 Task: Reply All to email with the signature Faith Turner with the subject 'Request for a testimonial' from softage.1@softage.net with the message 'Can you confirm if the team has the required resources to meet the project deadline?'
Action: Mouse moved to (1161, 268)
Screenshot: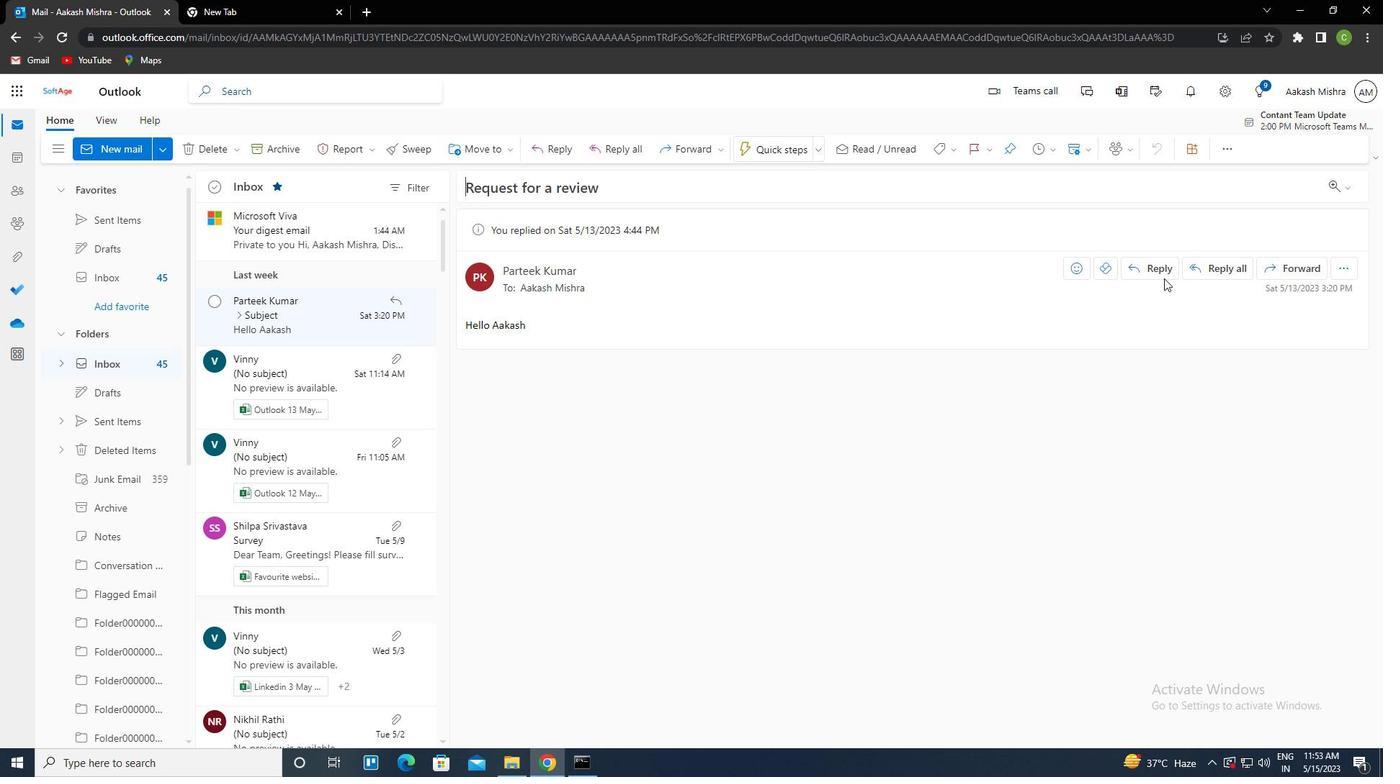 
Action: Mouse pressed left at (1161, 268)
Screenshot: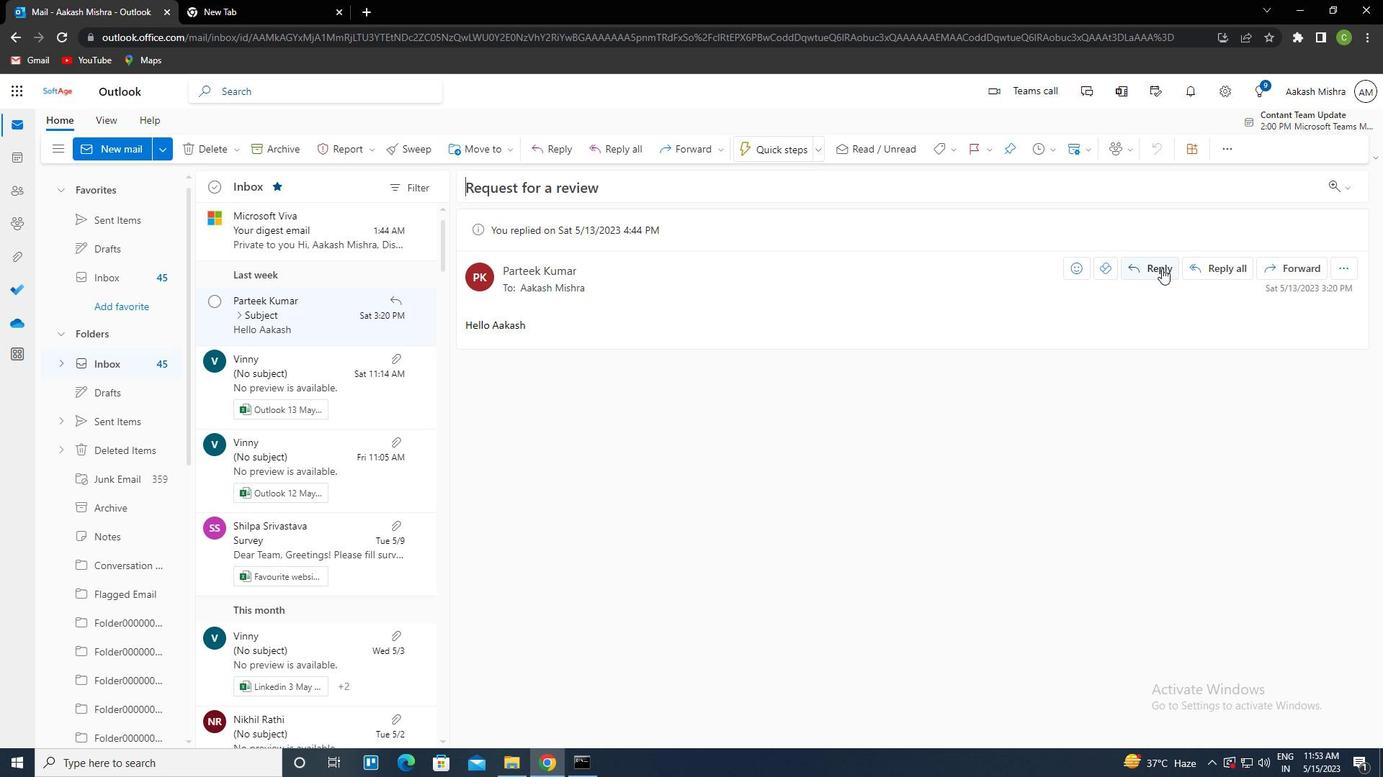 
Action: Mouse moved to (934, 155)
Screenshot: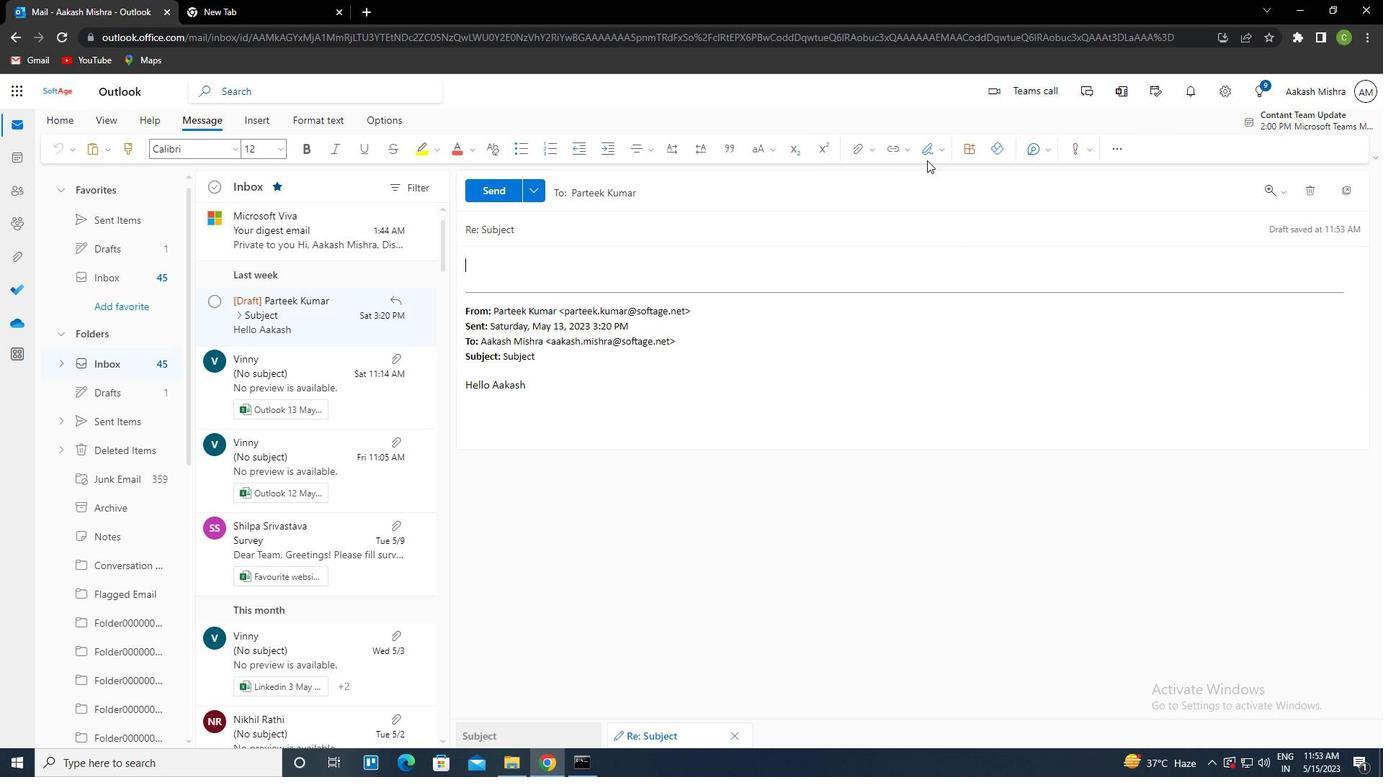 
Action: Mouse pressed left at (934, 155)
Screenshot: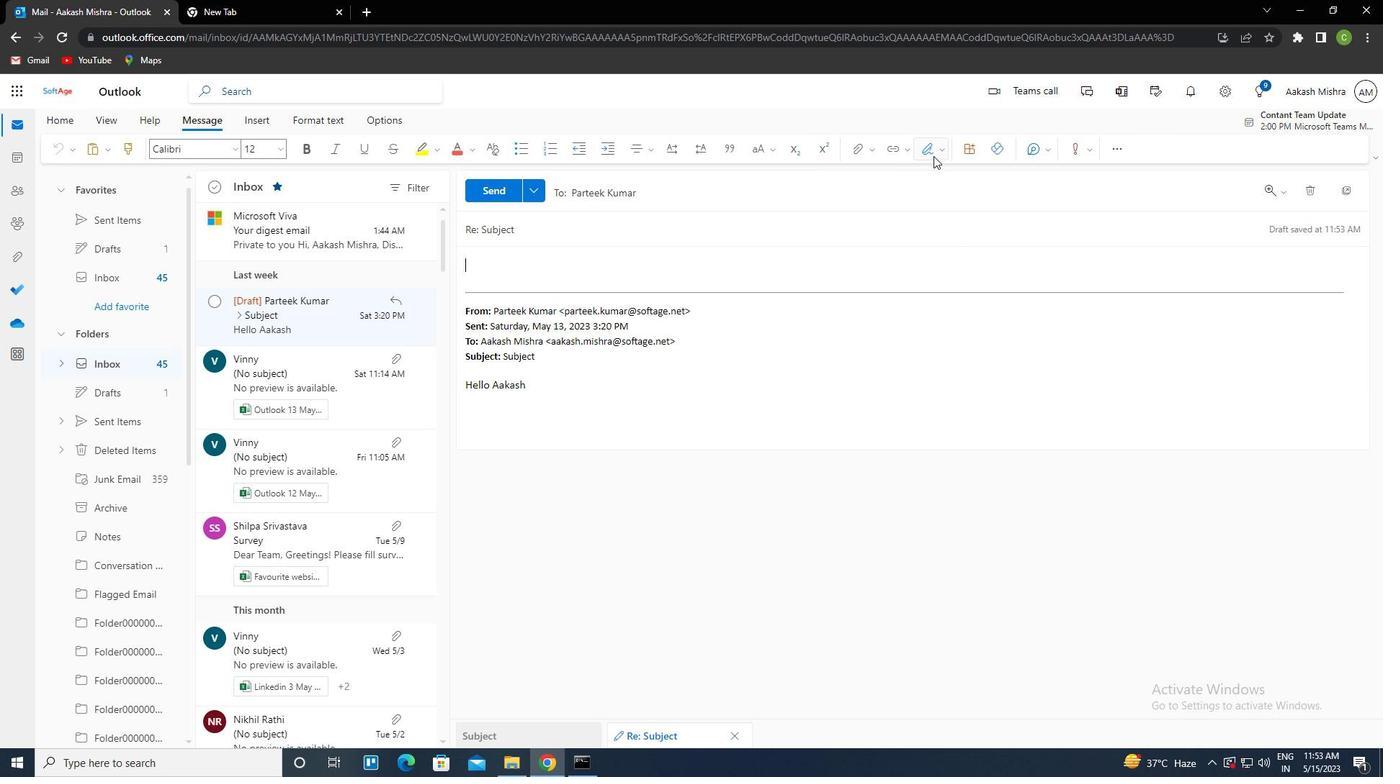 
Action: Mouse moved to (917, 209)
Screenshot: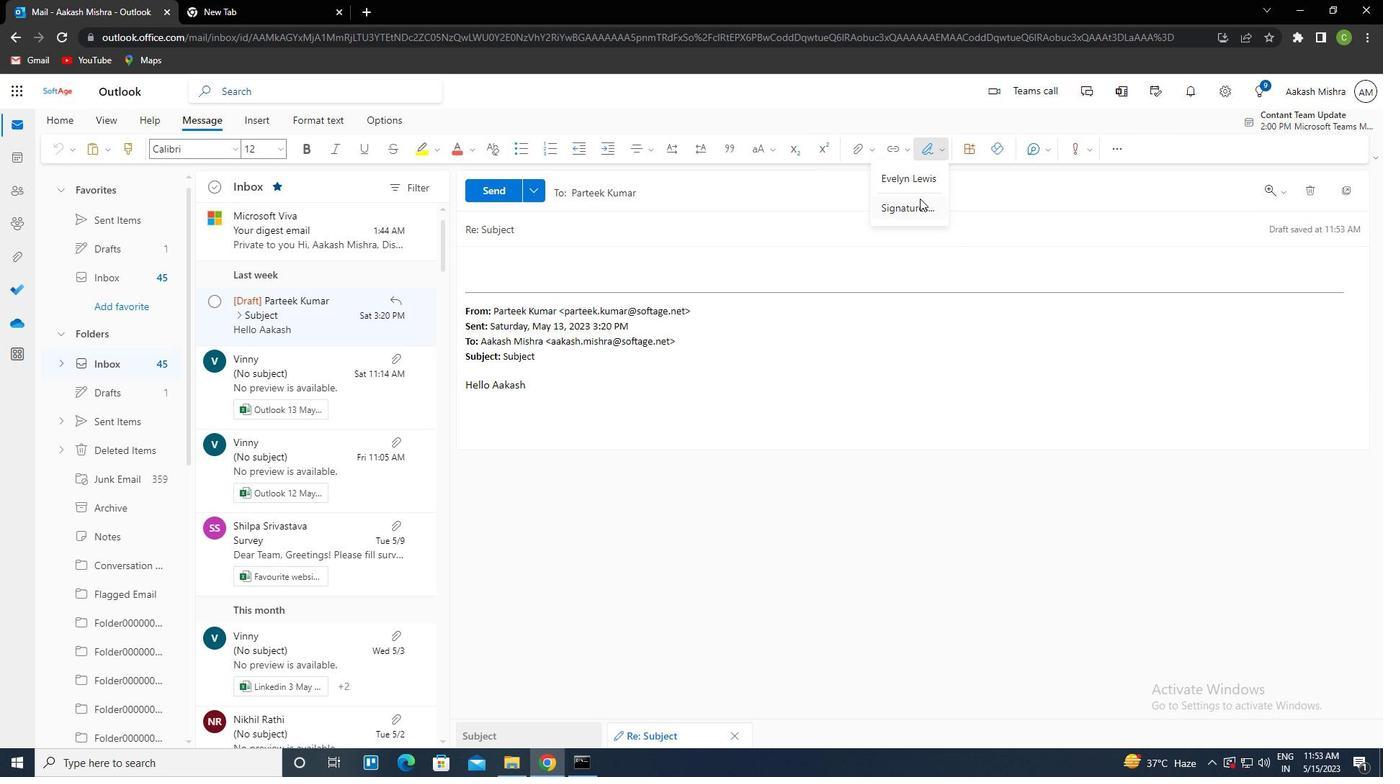 
Action: Mouse pressed left at (917, 209)
Screenshot: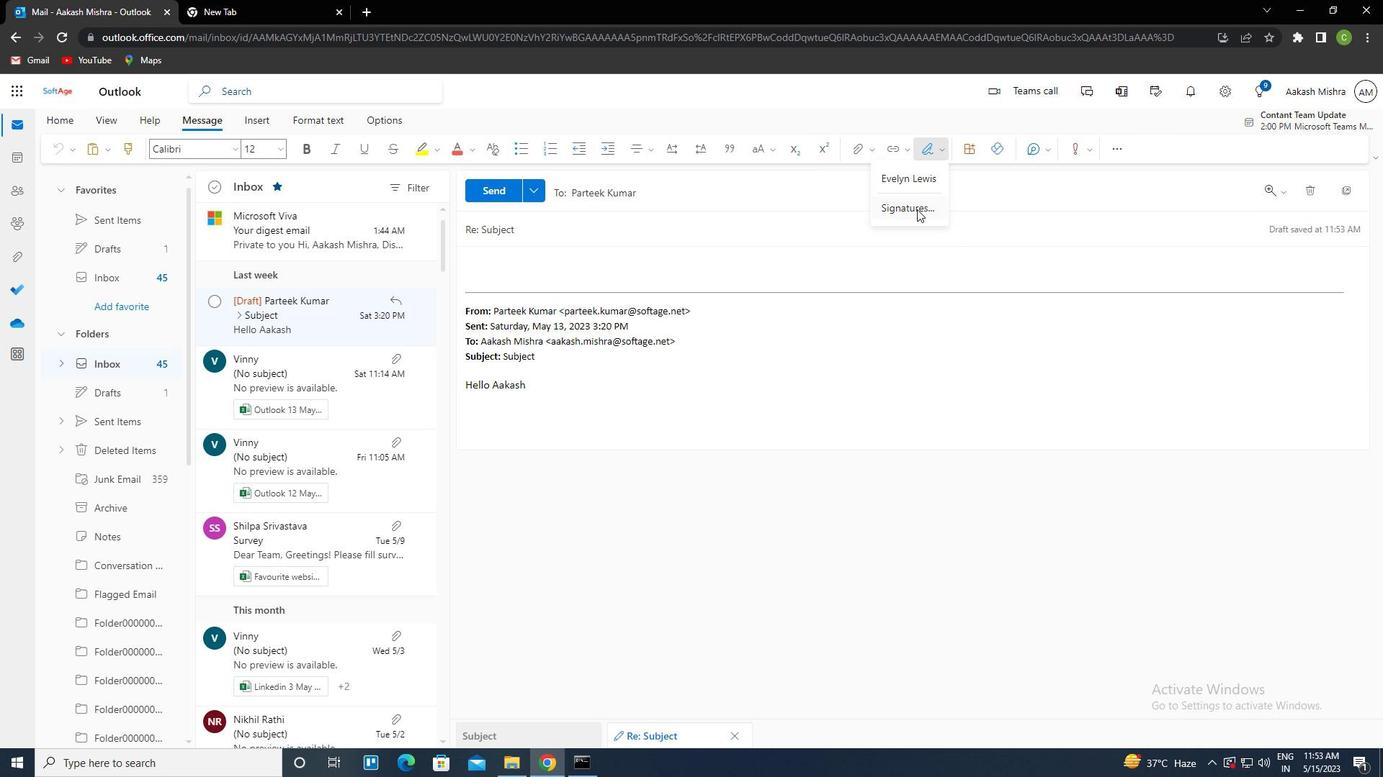 
Action: Mouse moved to (989, 269)
Screenshot: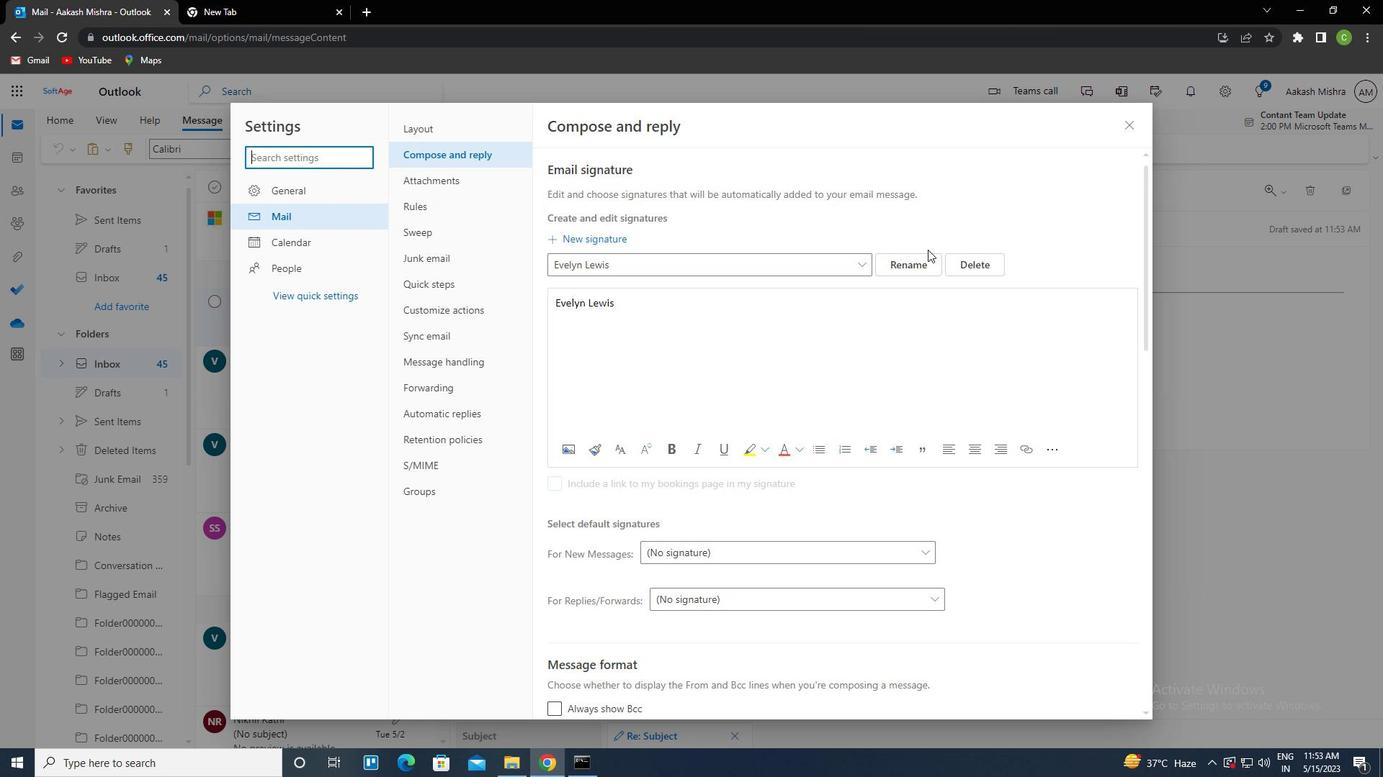 
Action: Mouse pressed left at (989, 269)
Screenshot: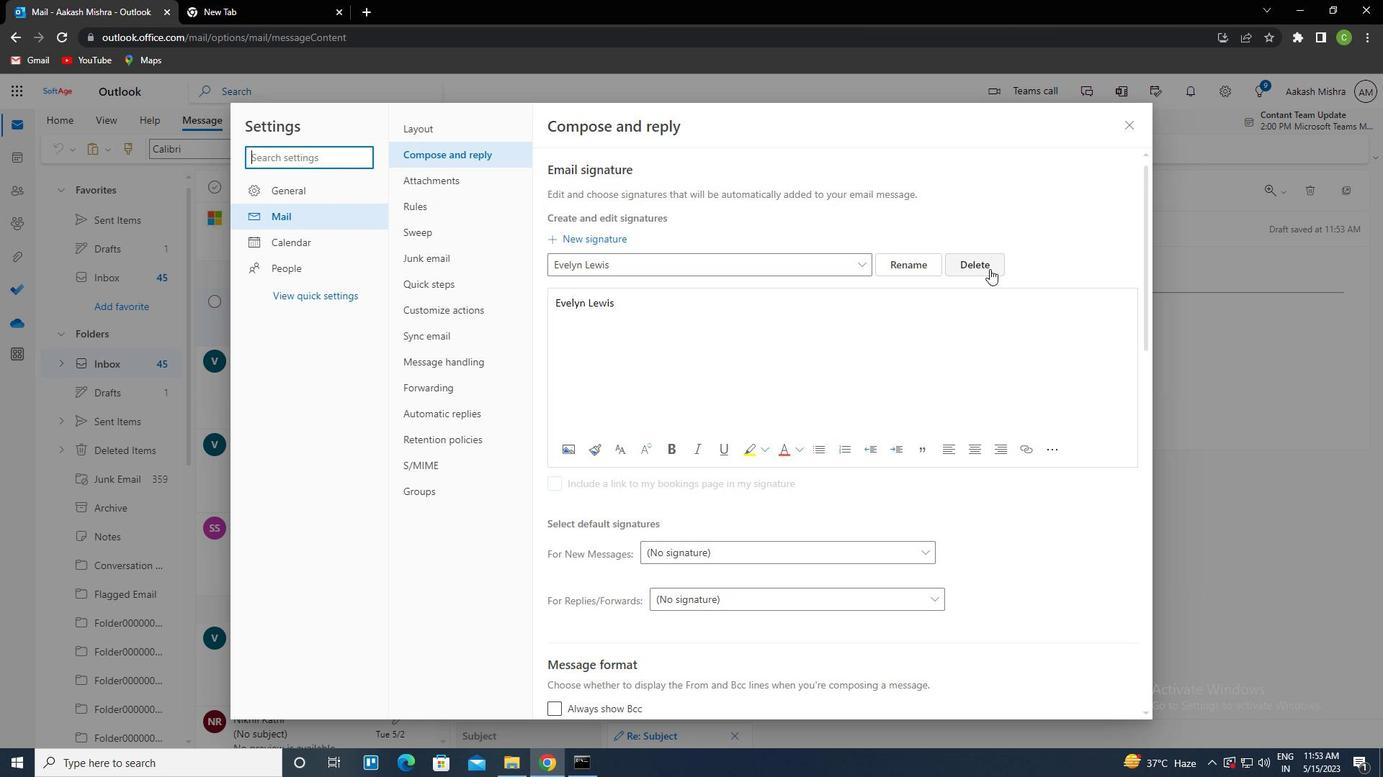 
Action: Mouse moved to (898, 274)
Screenshot: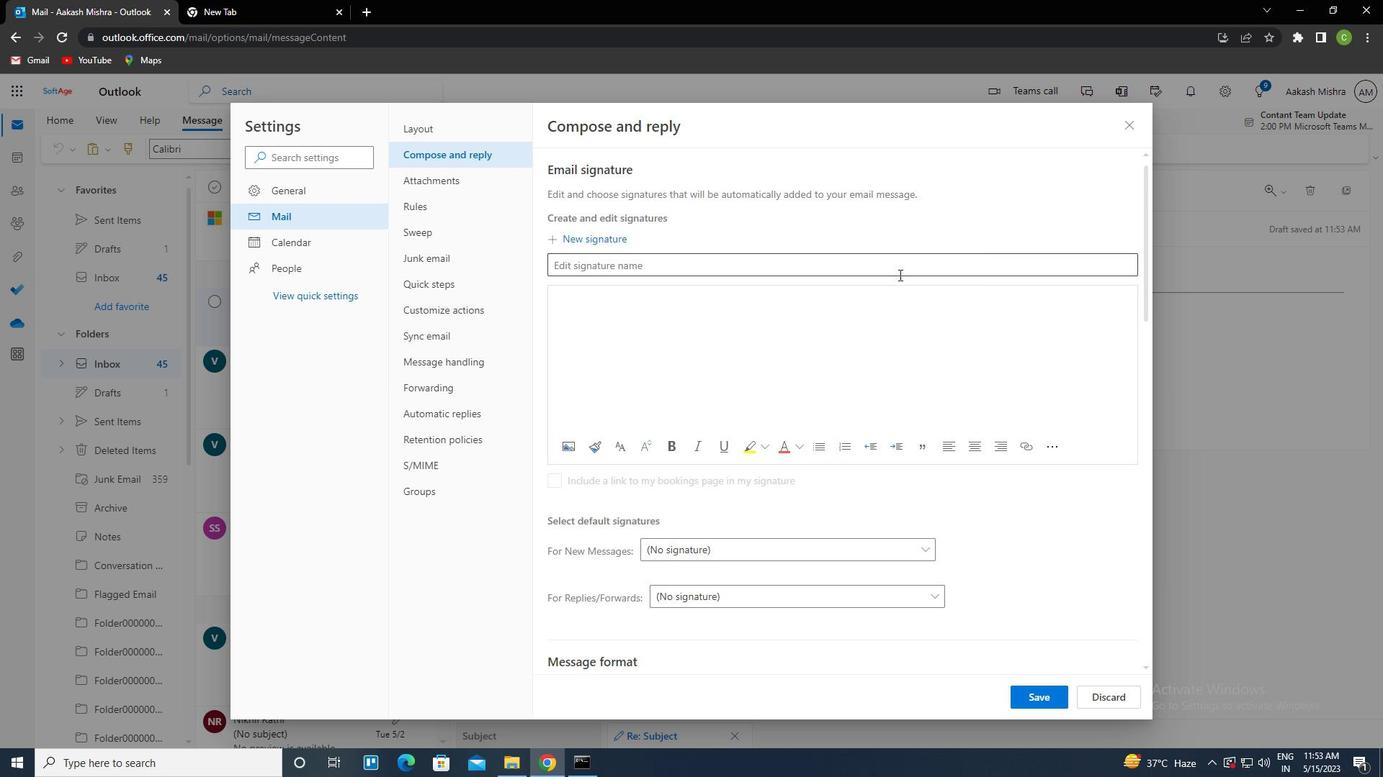 
Action: Mouse pressed left at (898, 274)
Screenshot: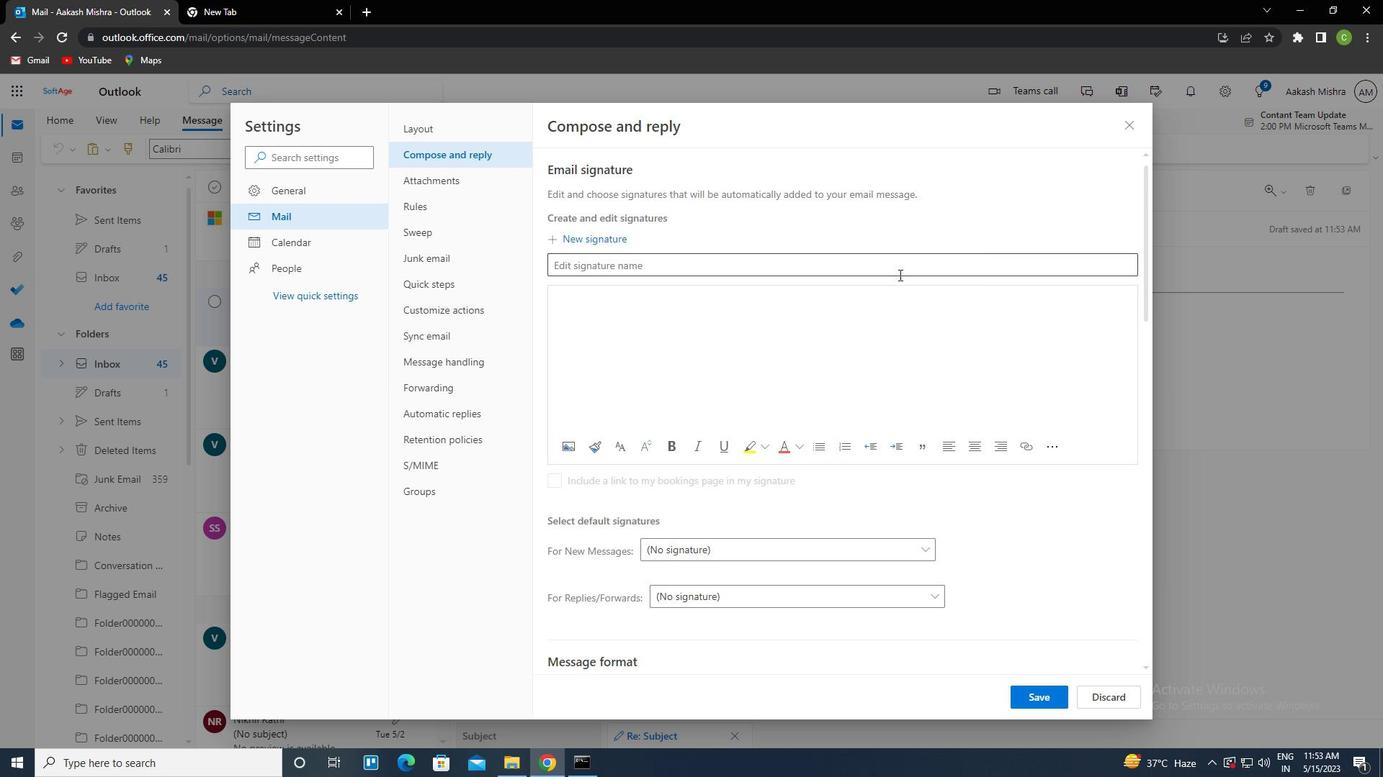 
Action: Key pressed <Key.caps_lock>f<Key.caps_lock>aith<Key.space><Key.caps_lock>t<Key.caps_lock>urner<Key.tab><Key.caps_lock>f<Key.caps_lock>aith<Key.space><Key.caps_lock>t<Key.caps_lock>urner
Screenshot: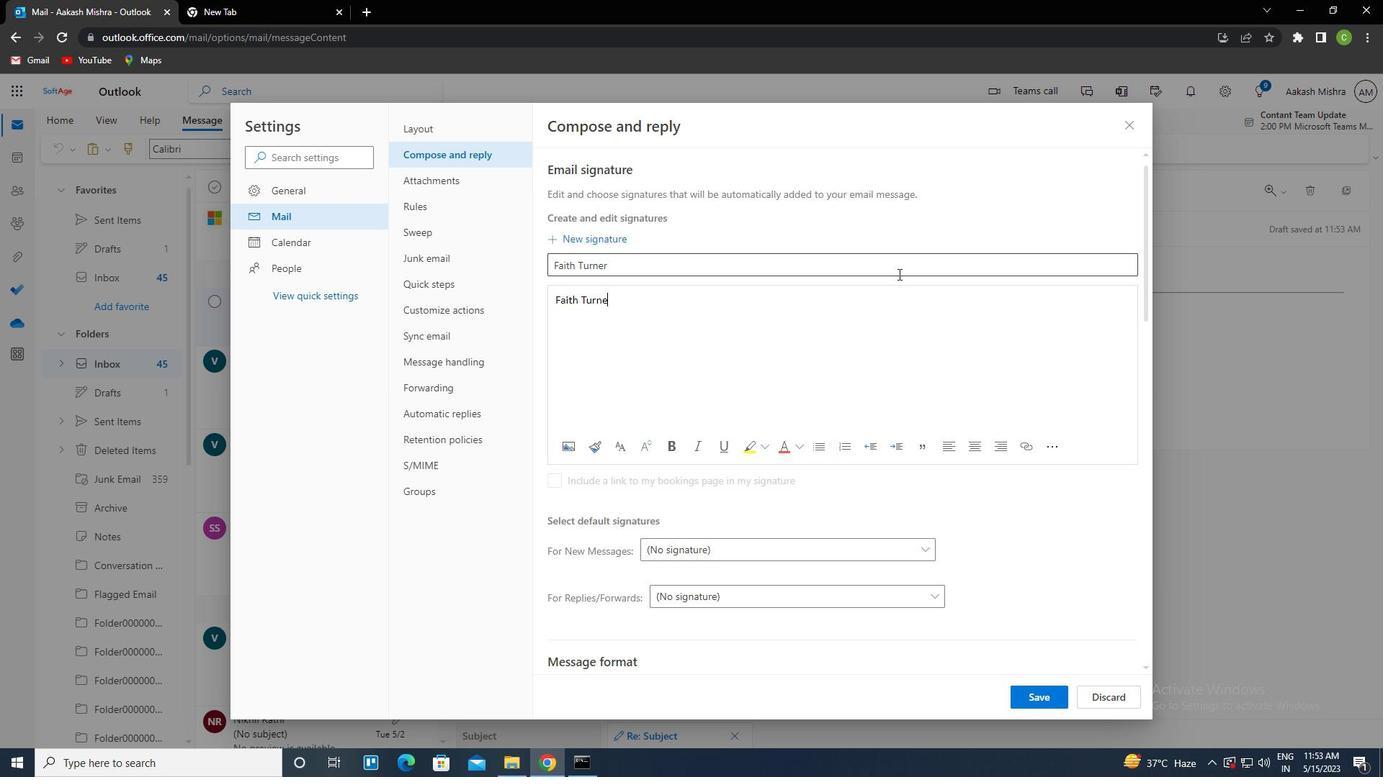 
Action: Mouse moved to (1051, 703)
Screenshot: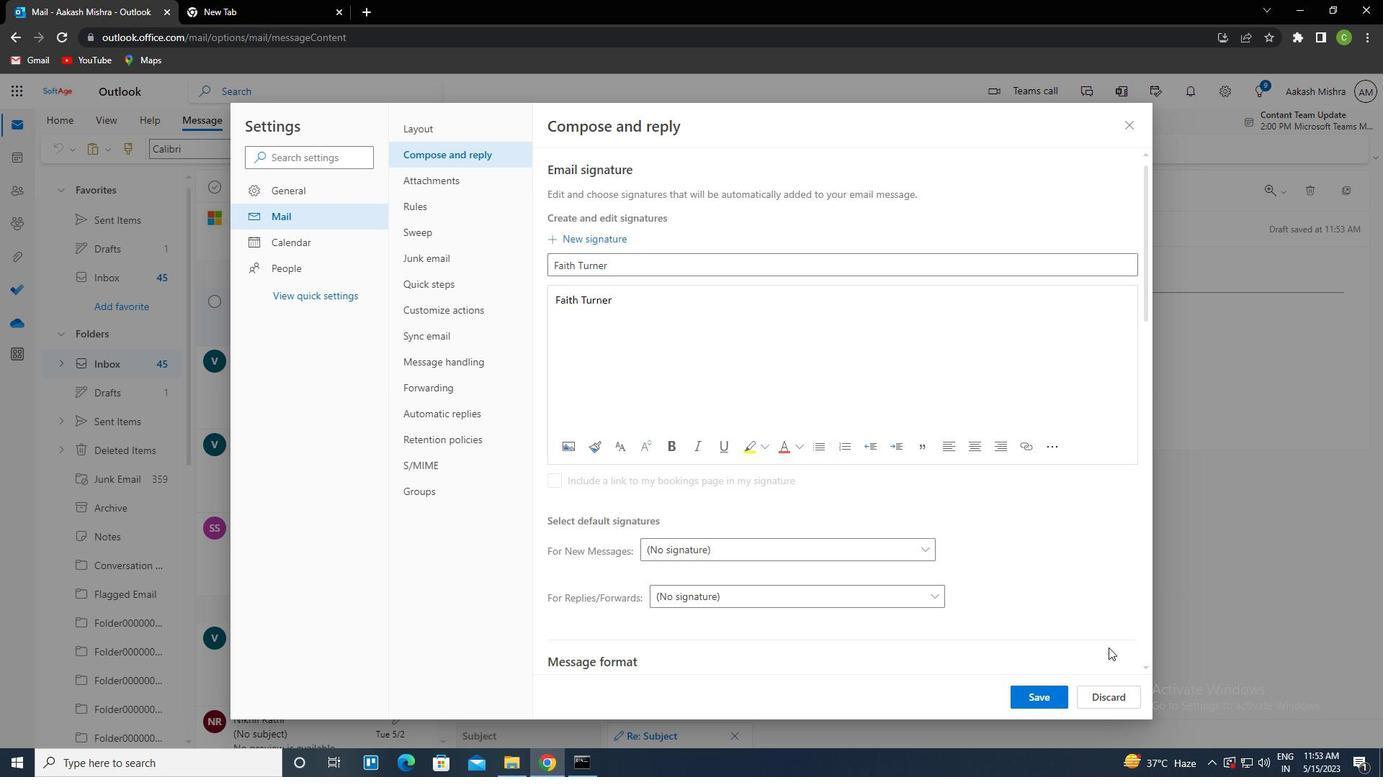 
Action: Mouse pressed left at (1051, 703)
Screenshot: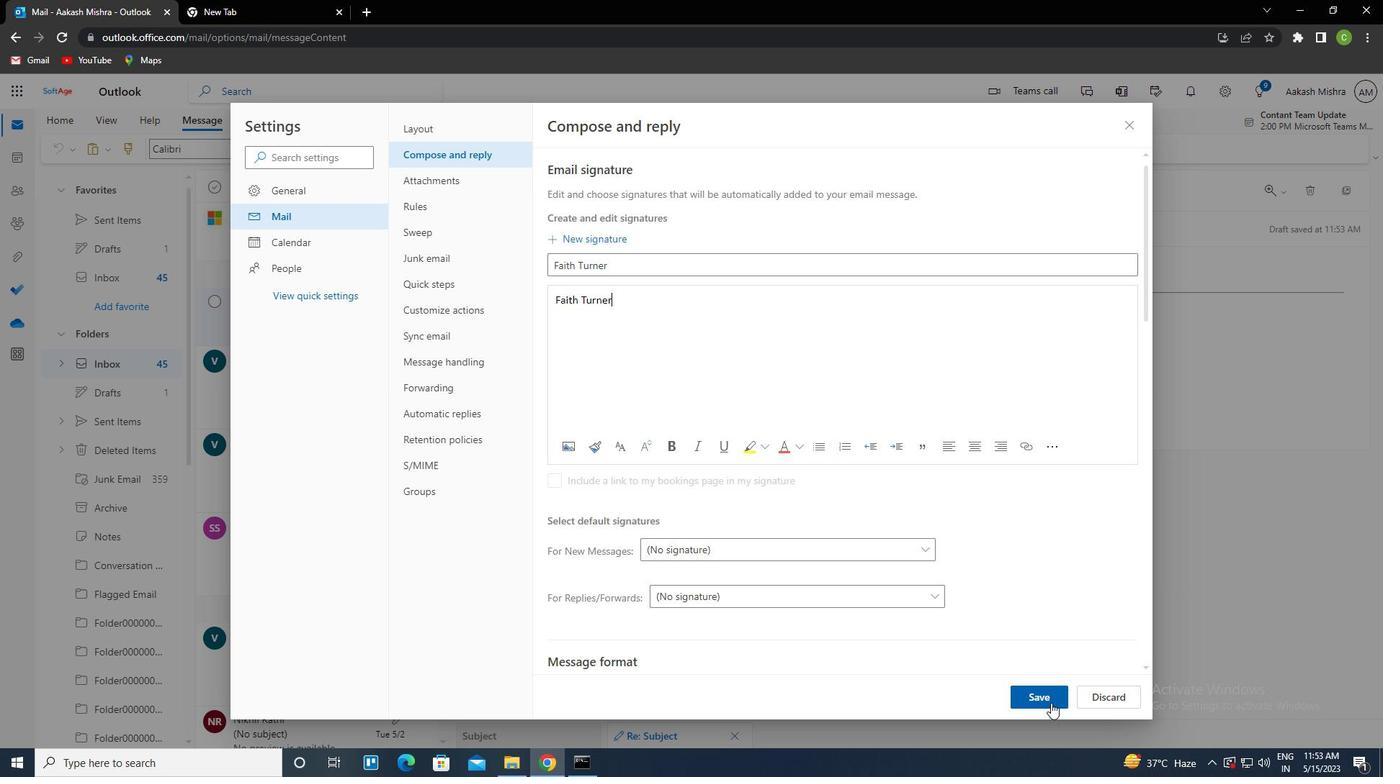 
Action: Mouse moved to (1132, 124)
Screenshot: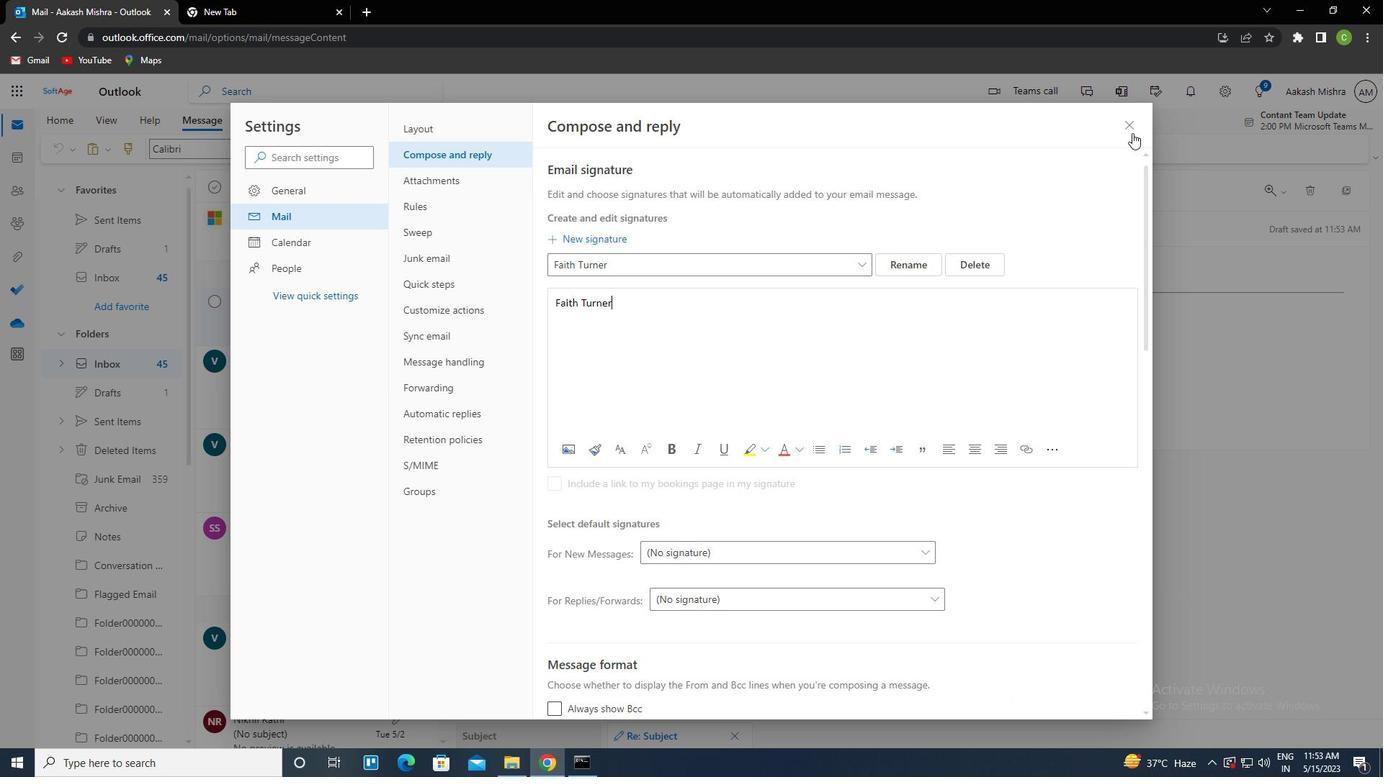 
Action: Mouse pressed left at (1132, 124)
Screenshot: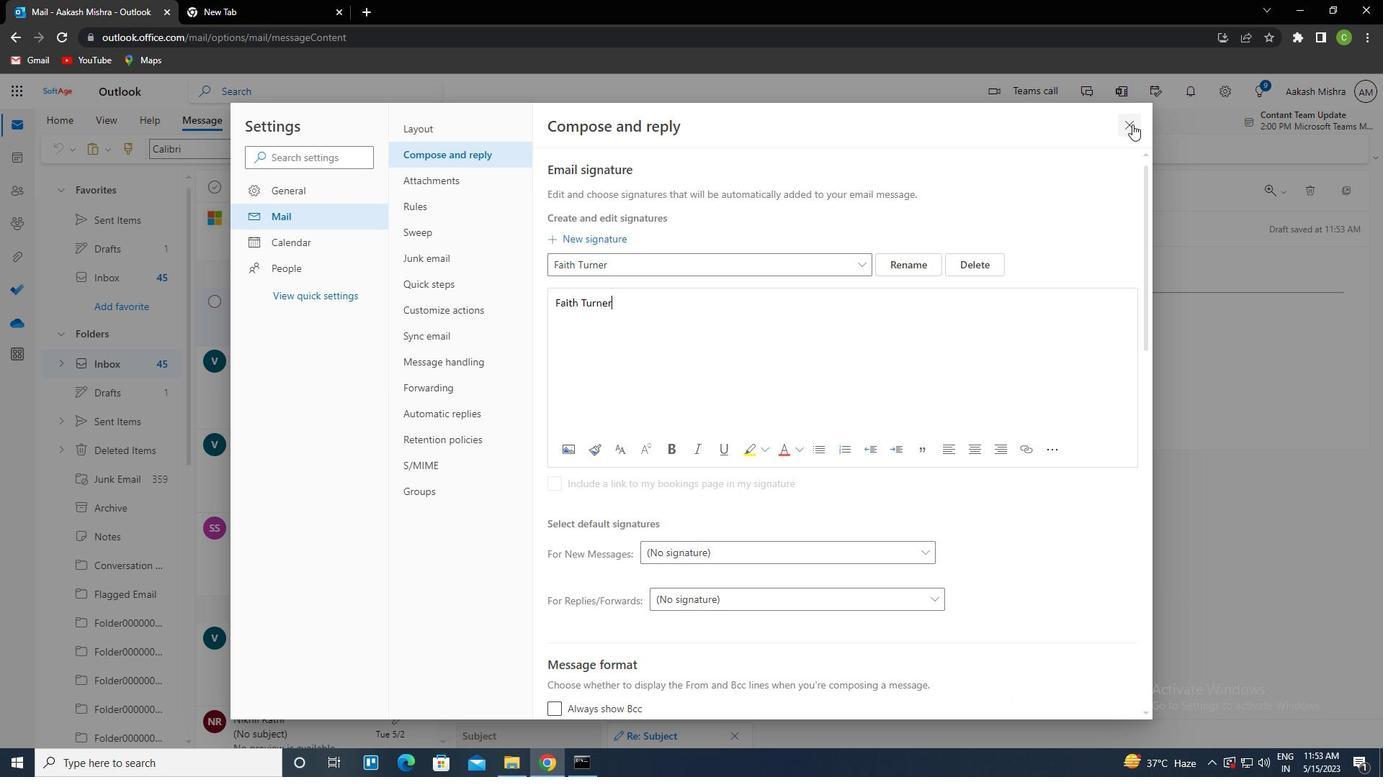 
Action: Mouse moved to (924, 146)
Screenshot: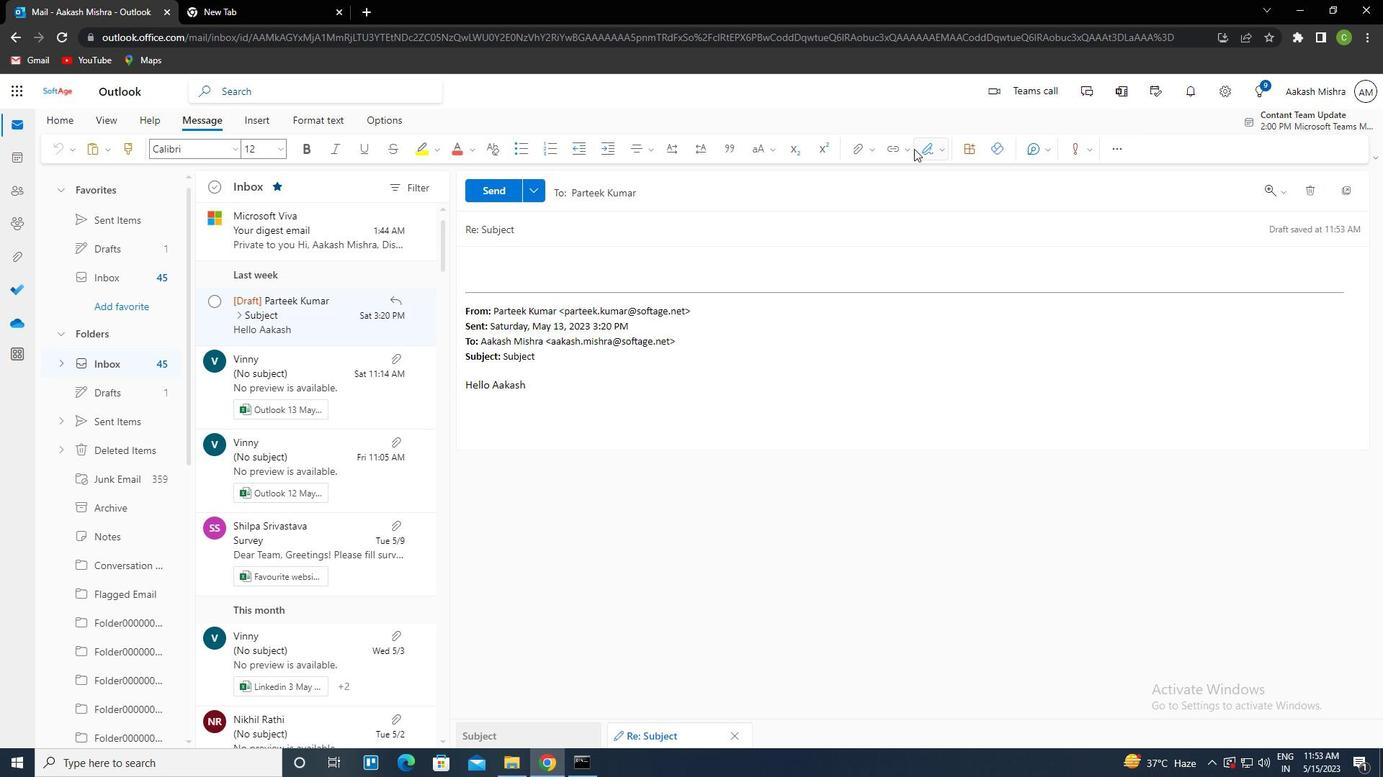 
Action: Mouse pressed left at (924, 146)
Screenshot: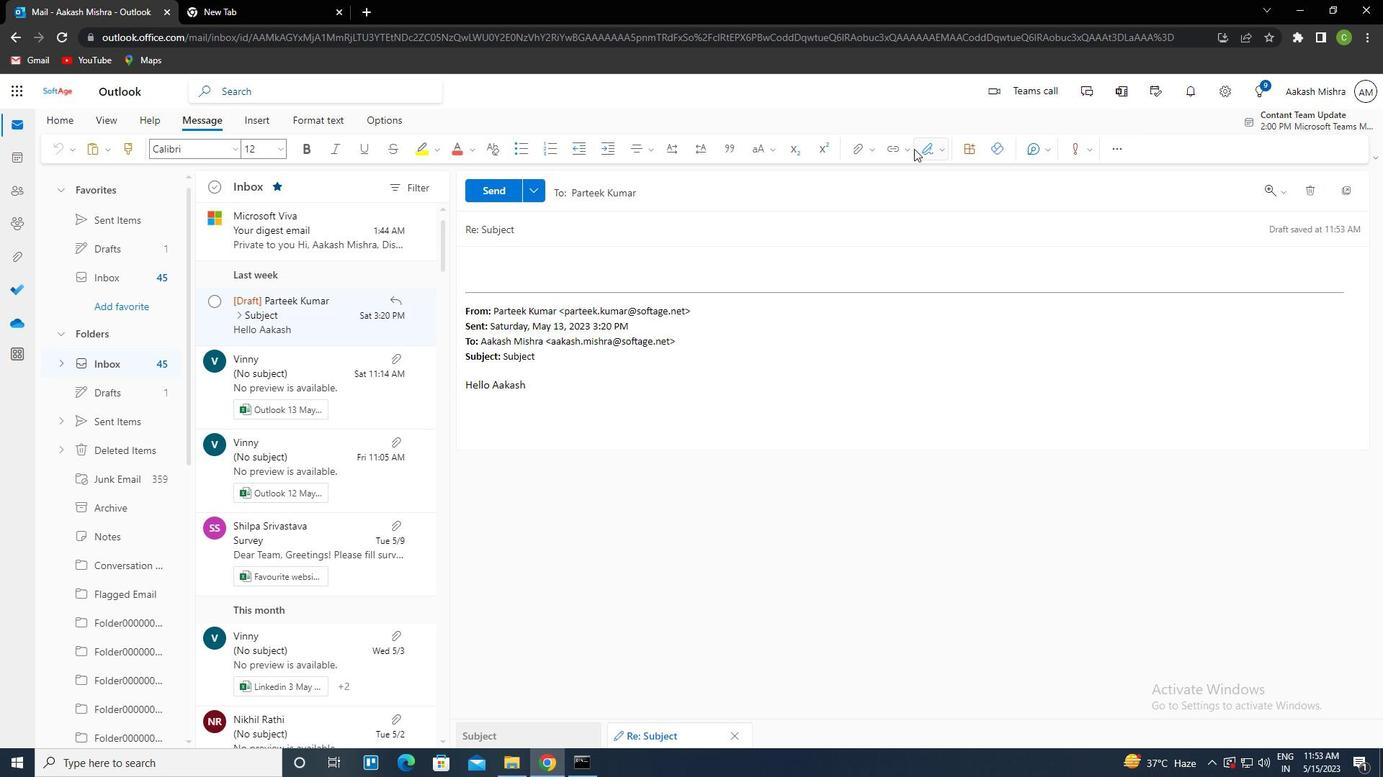 
Action: Mouse moved to (893, 178)
Screenshot: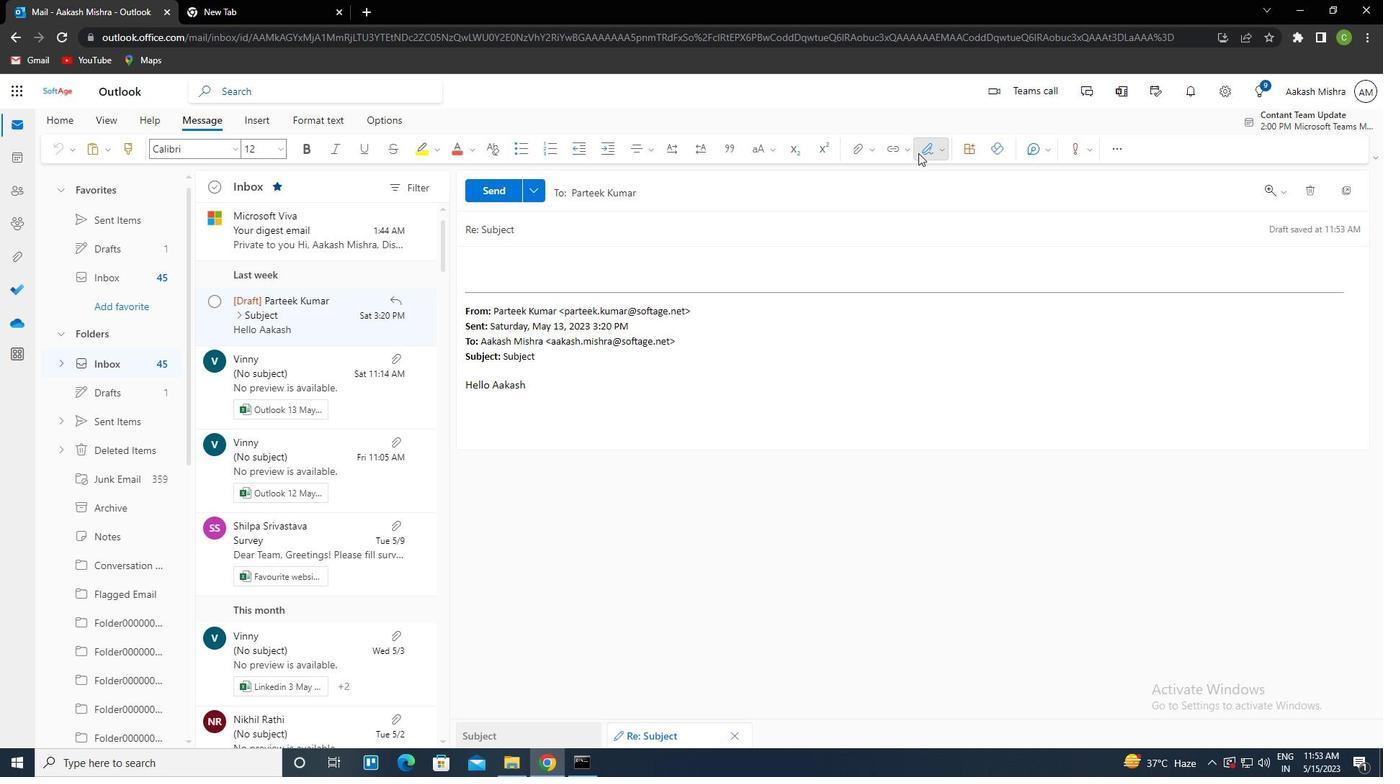 
Action: Mouse pressed left at (893, 178)
Screenshot: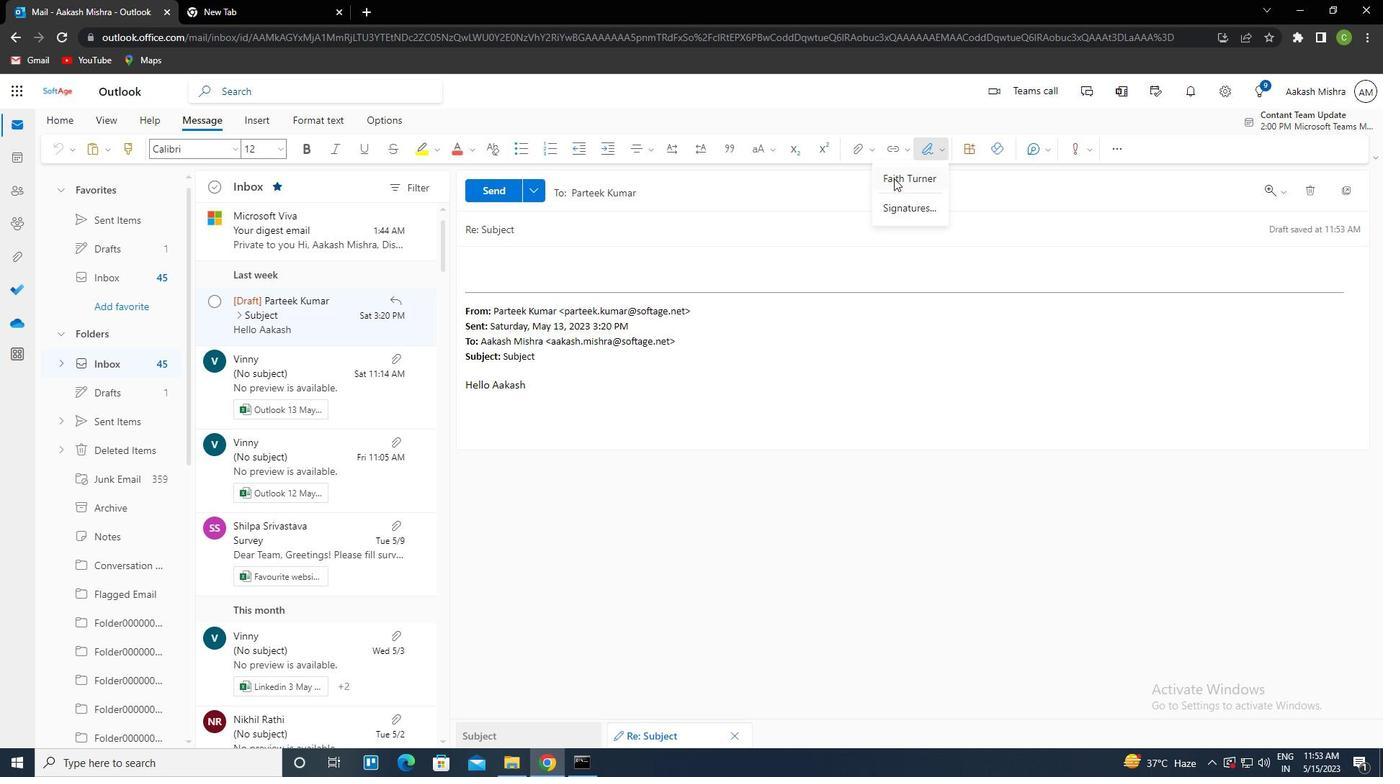 
Action: Mouse moved to (561, 221)
Screenshot: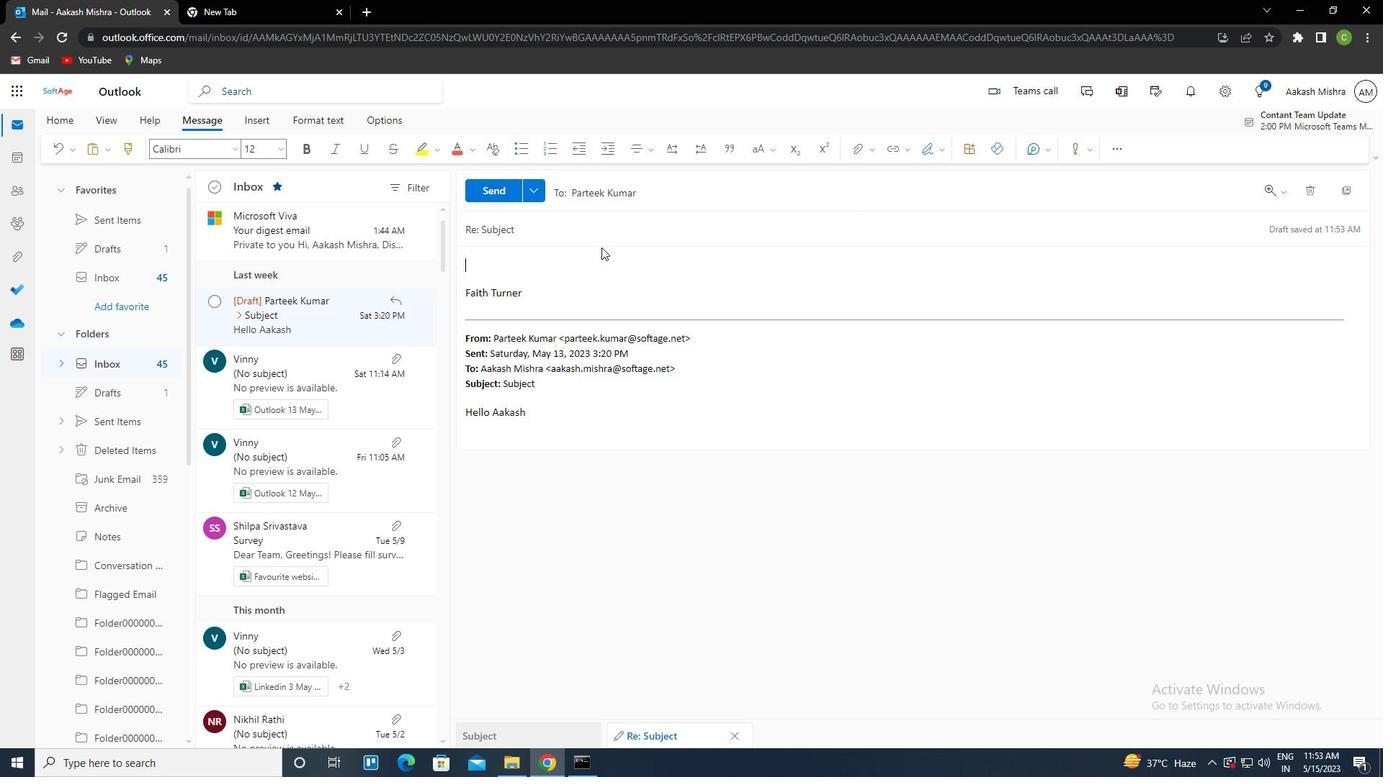 
Action: Mouse pressed left at (561, 221)
Screenshot: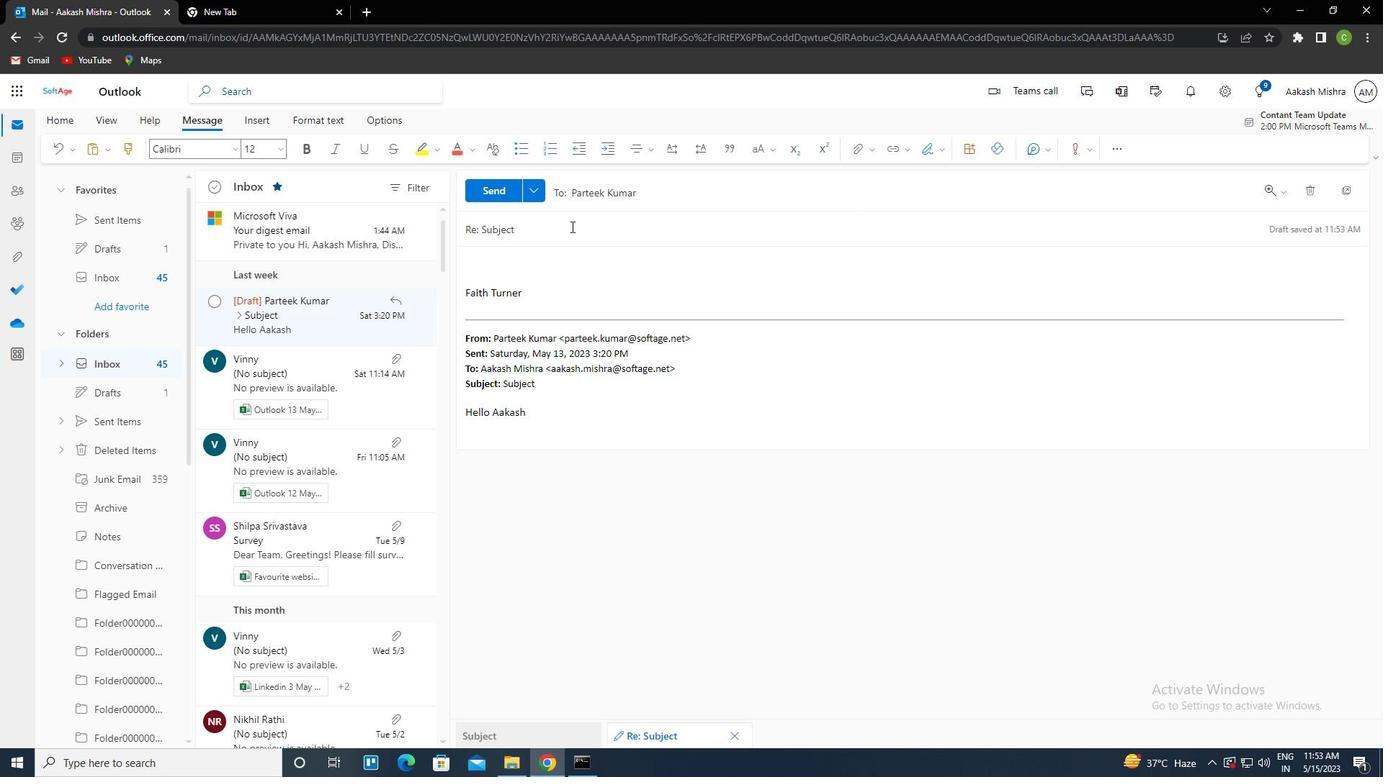 
Action: Mouse moved to (565, 222)
Screenshot: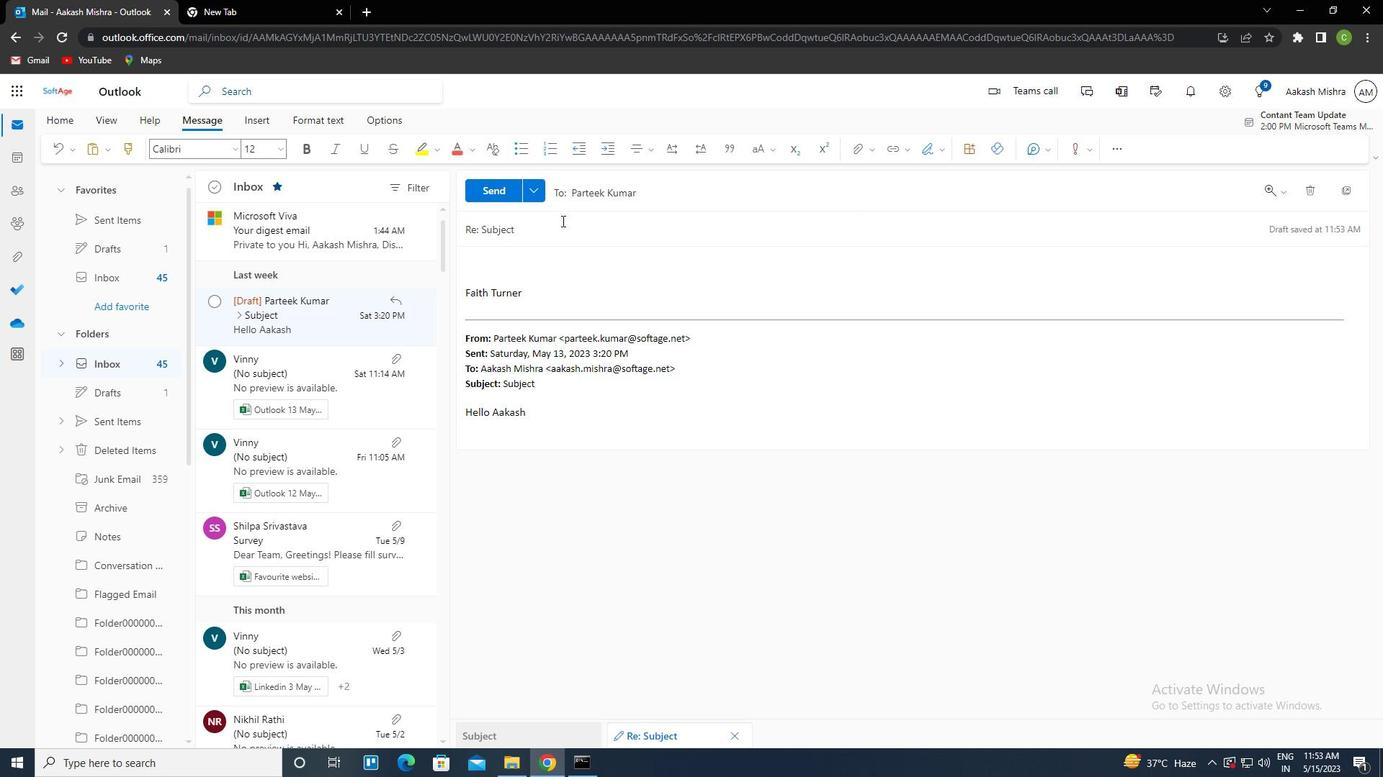 
Action: Key pressed <Key.shift><Key.left><Key.delete><Key.caps_lock>ctrl+R<Key.caps_lock>EQUEST<Key.space>FOR<Key.space>A<Key.space>TESTIMONIAL<Key.tab><Key.caps_lock>C<Key.caps_lock>AN<Key.space>YOU<Key.space>CONFIRM<Key.space>IF<Key.space>THE<Key.space>TEAM<Key.space>HAS<Key.space>THE<Key.space>REQUIRED<Key.space>RESOURCES<Key.space>TO<Key.space>MEET<Key.space>THEPROJECY<Key.backspace>T<Key.space><Key.left><Key.right><Key.right><Key.right><Key.space><Key.right><Key.space>ctrl+DEADLINES<Key.backspace><Key.shift_r><Key.shift_r><Key.shift_r><Key.shift_r><Key.shift_r><Key.shift_r><Key.shift_r><Key.shift_r><Key.shift_r><Key.shift_r><Key.shift_r>?
Screenshot: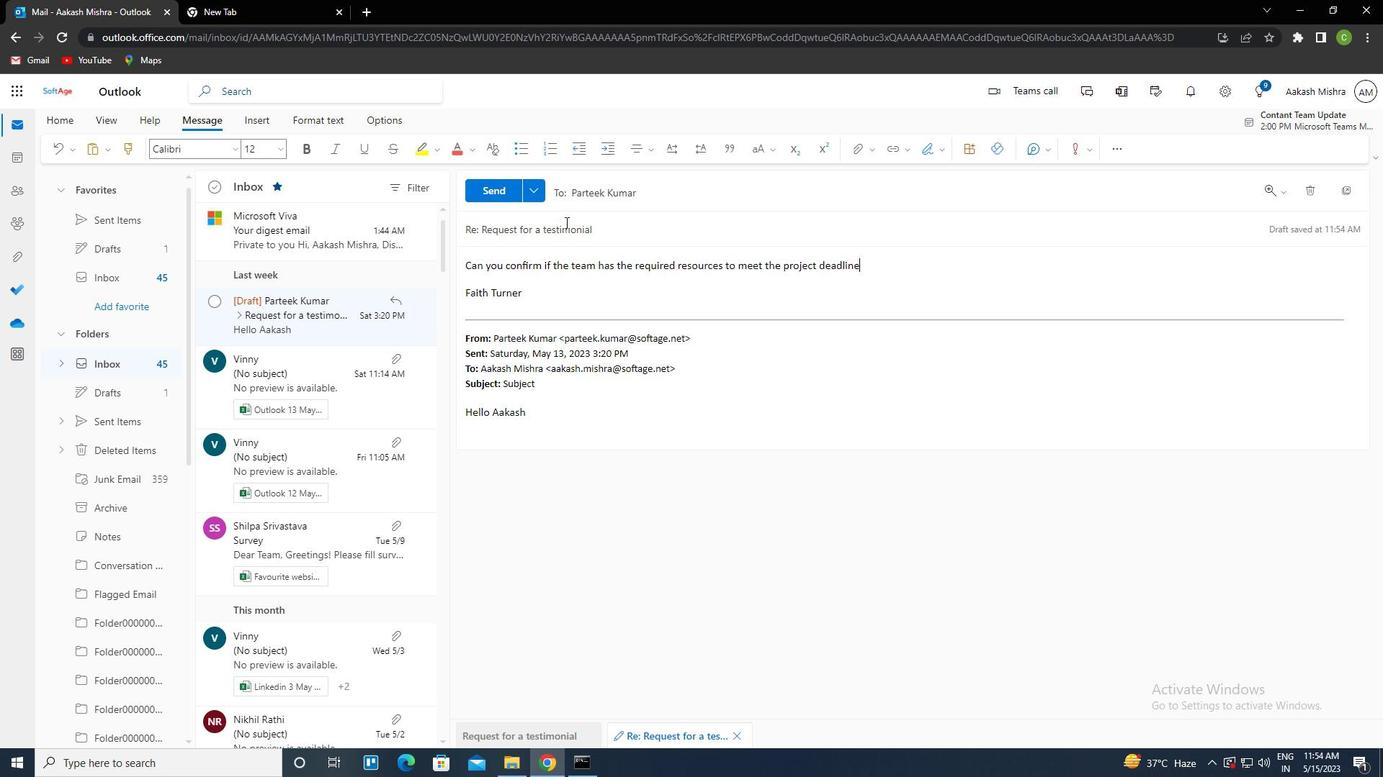 
Action: Mouse moved to (482, 183)
Screenshot: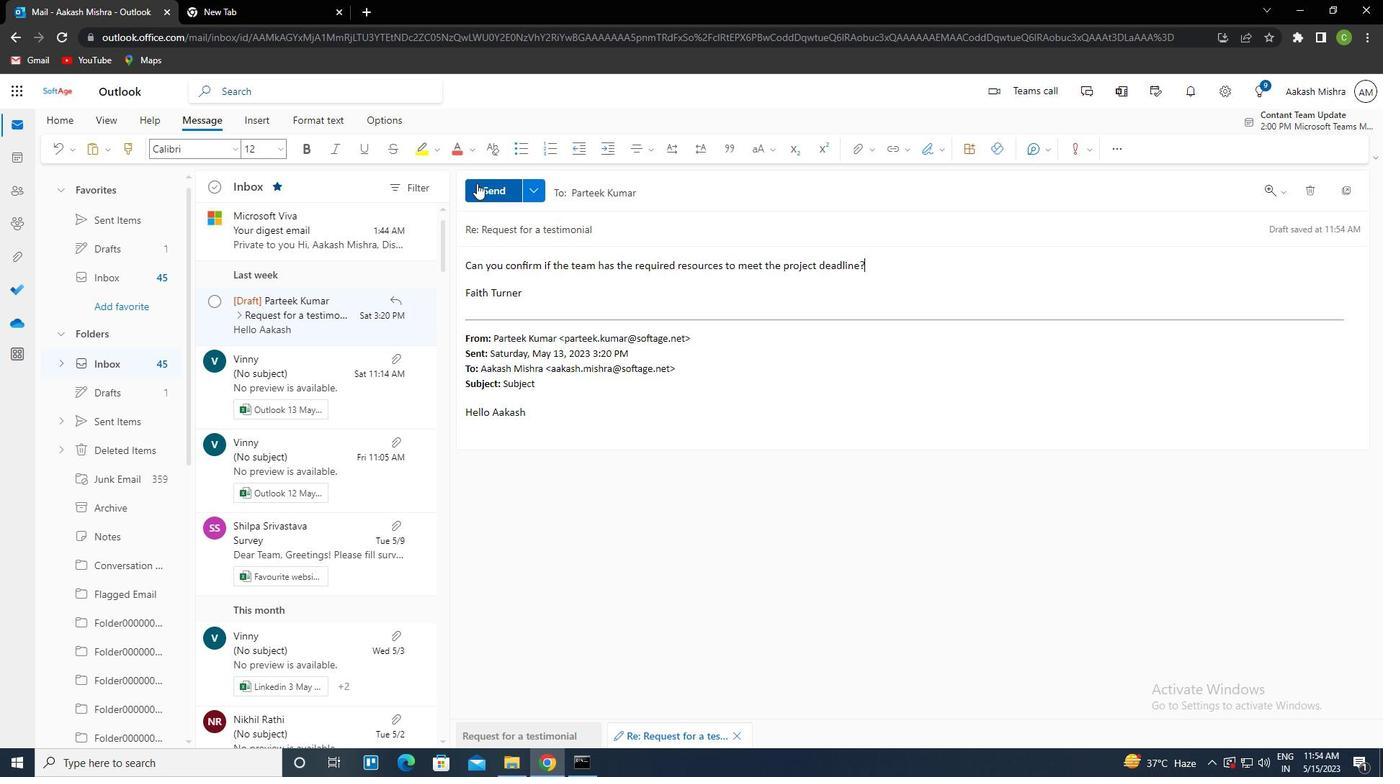 
Action: Mouse pressed left at (482, 183)
Screenshot: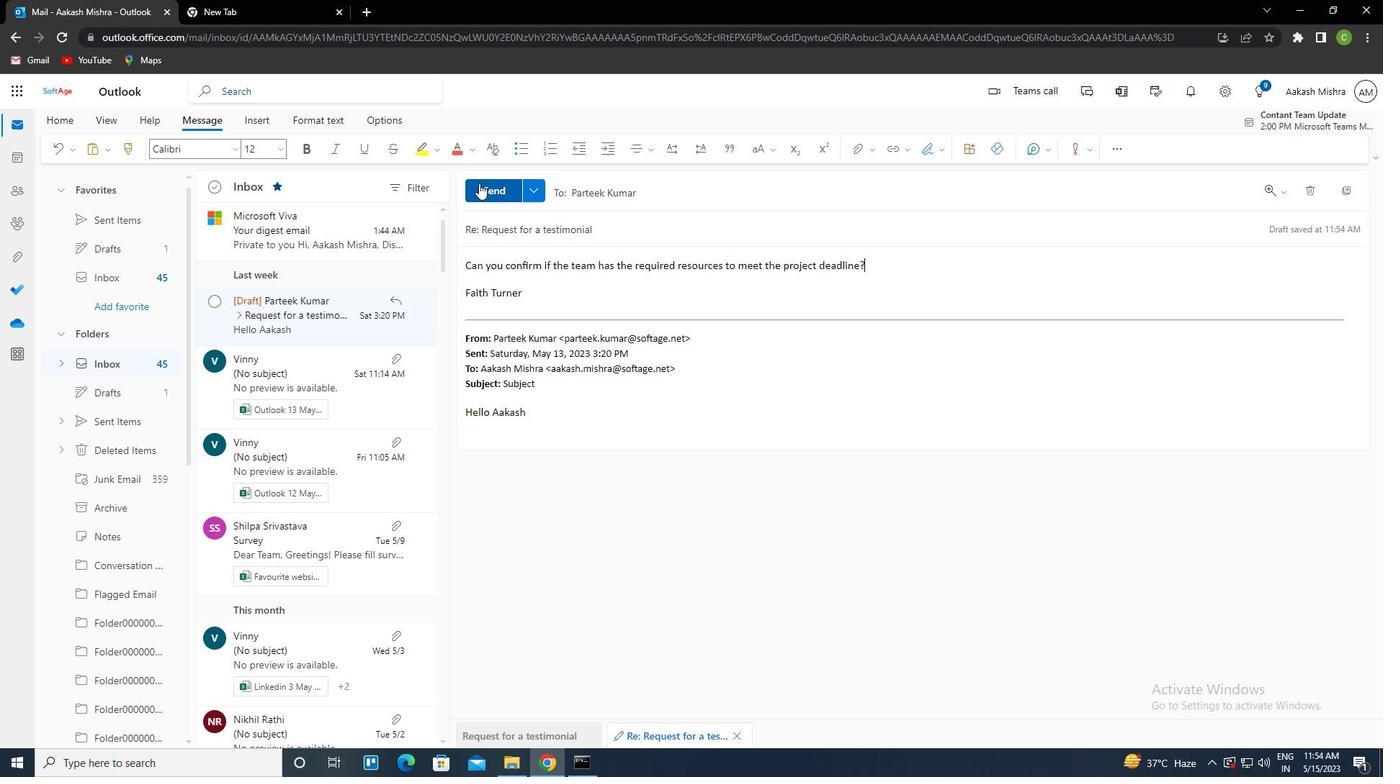 
Action: Mouse moved to (796, 636)
Screenshot: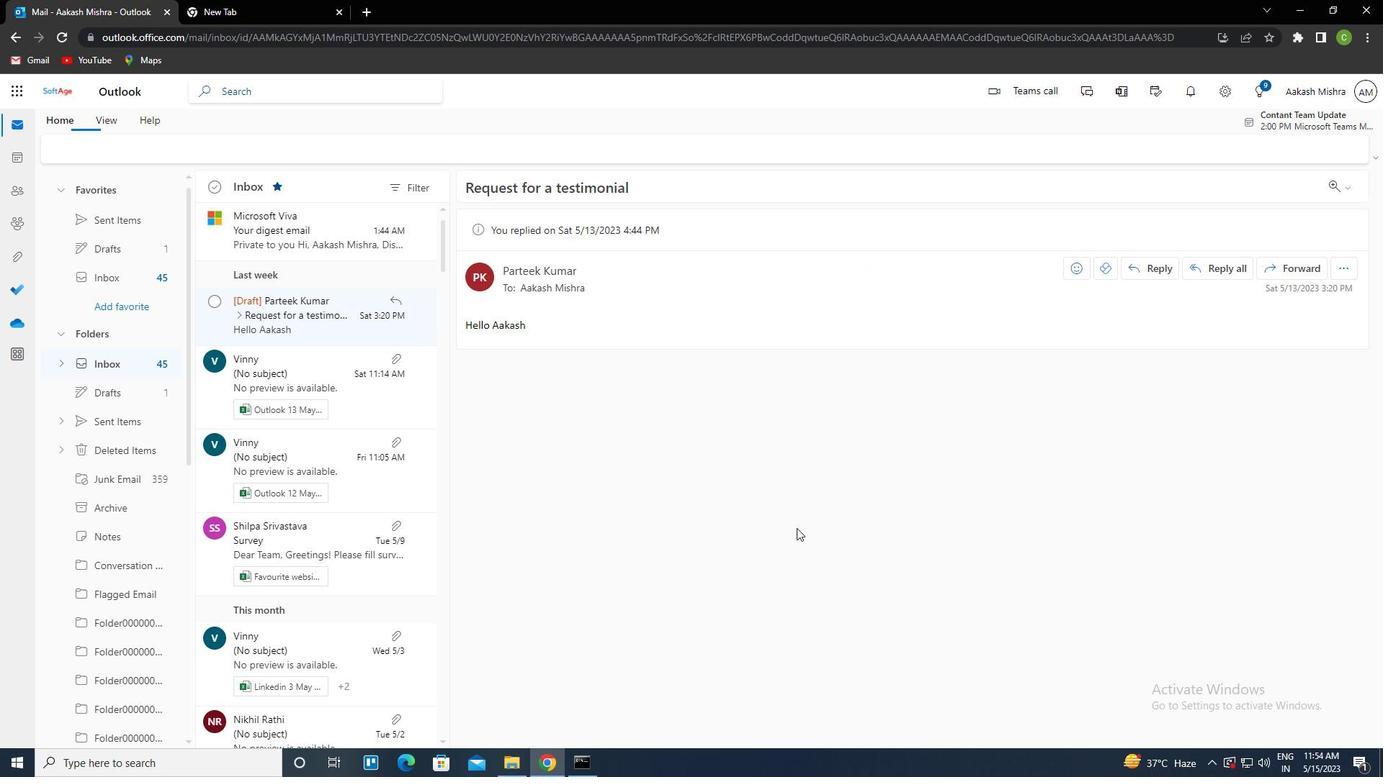 
